 Task: Enable the option "Interlaced mode" for "H.264/MPEG-4 Part 10/AVC encoder (x264).
Action: Mouse moved to (115, 19)
Screenshot: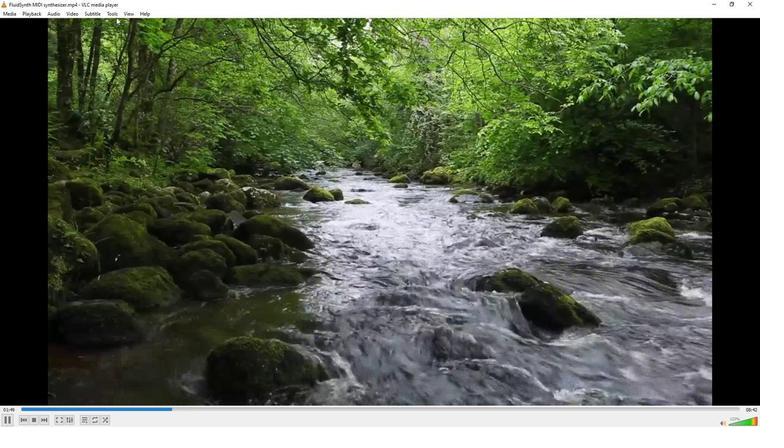 
Action: Mouse pressed left at (115, 19)
Screenshot: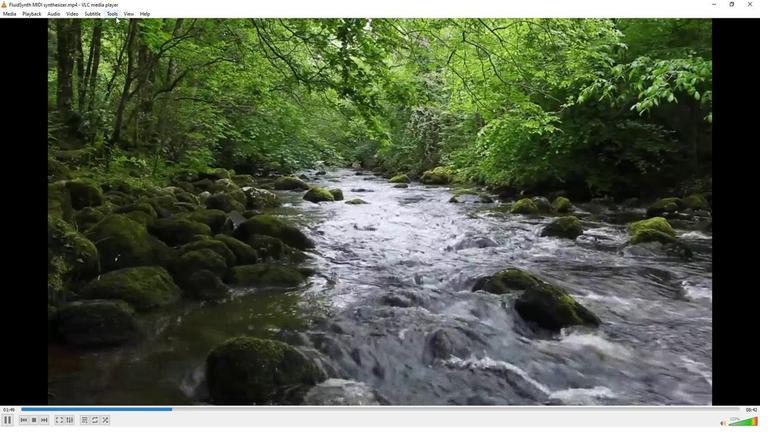 
Action: Mouse moved to (125, 112)
Screenshot: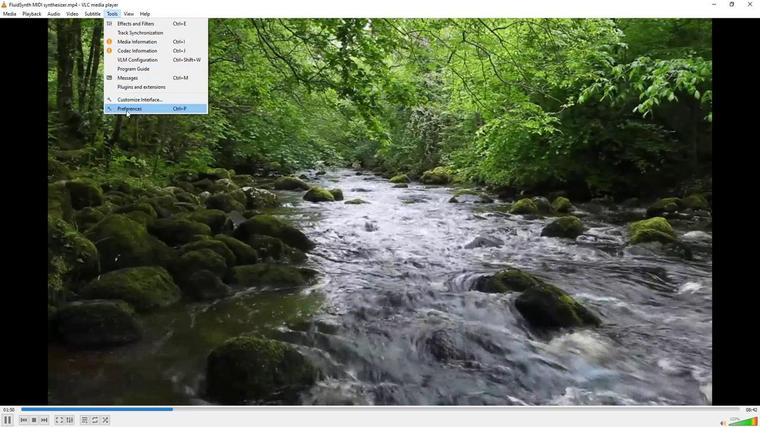 
Action: Mouse pressed left at (125, 112)
Screenshot: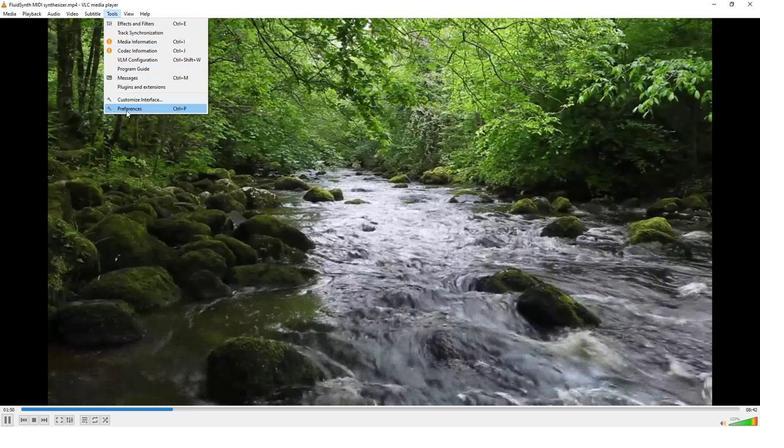 
Action: Mouse moved to (89, 329)
Screenshot: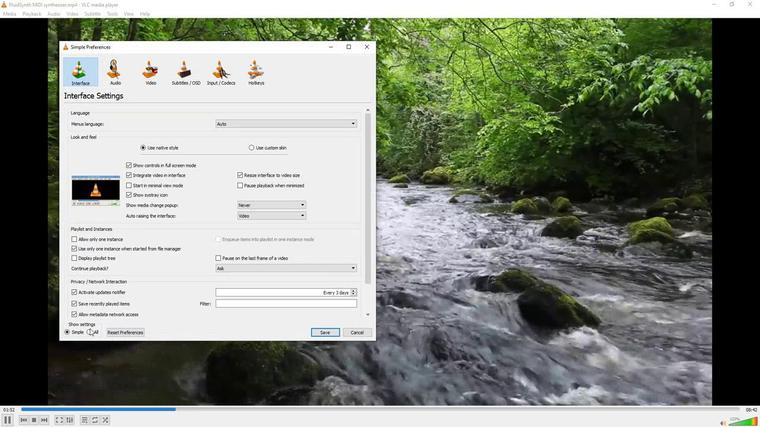 
Action: Mouse pressed left at (89, 329)
Screenshot: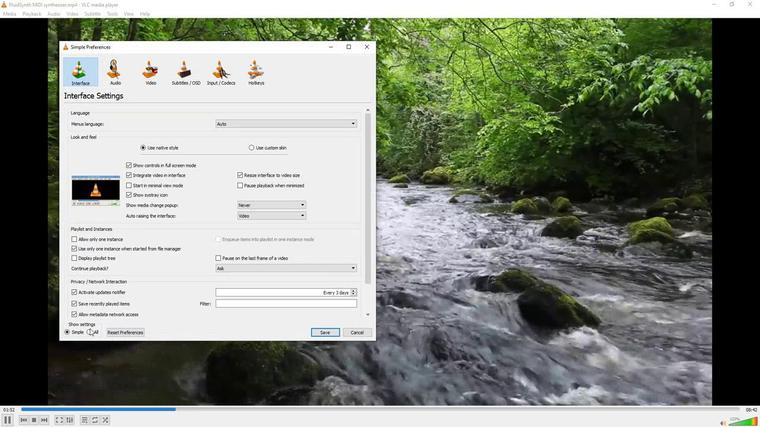 
Action: Mouse moved to (77, 253)
Screenshot: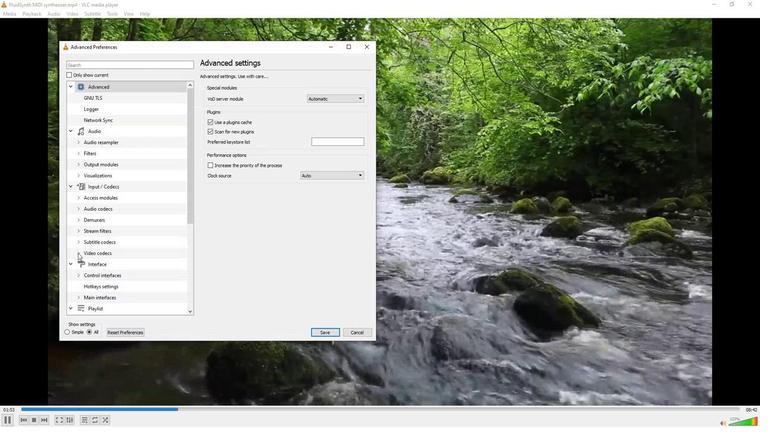 
Action: Mouse pressed left at (77, 253)
Screenshot: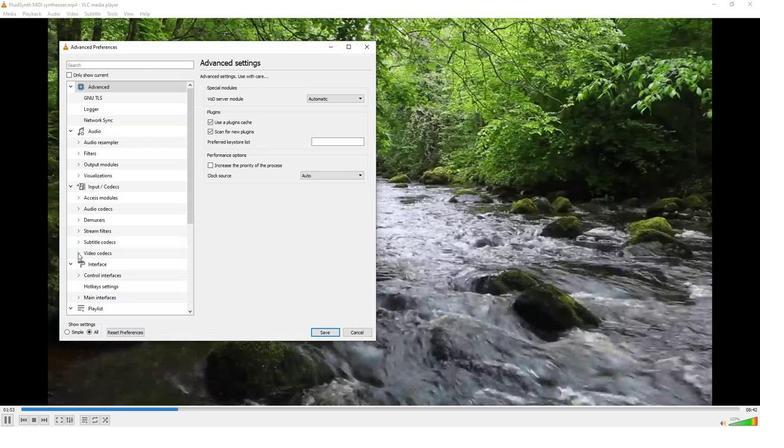 
Action: Mouse moved to (87, 262)
Screenshot: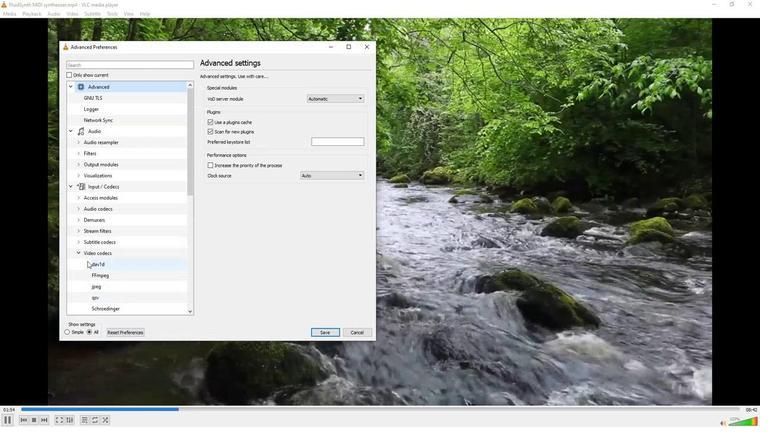 
Action: Mouse scrolled (87, 262) with delta (0, 0)
Screenshot: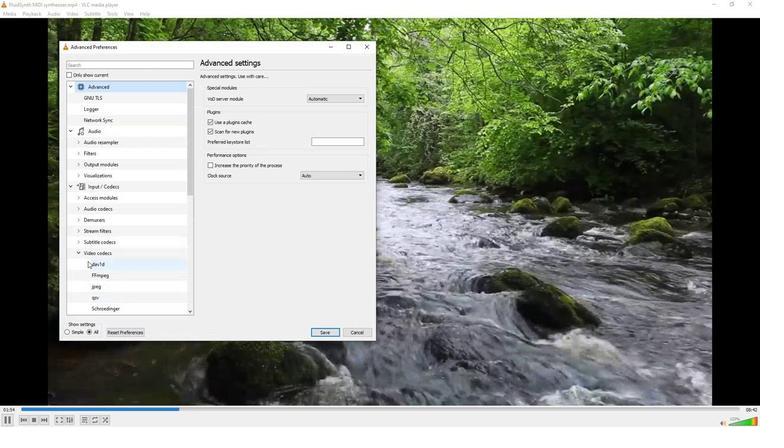 
Action: Mouse moved to (103, 308)
Screenshot: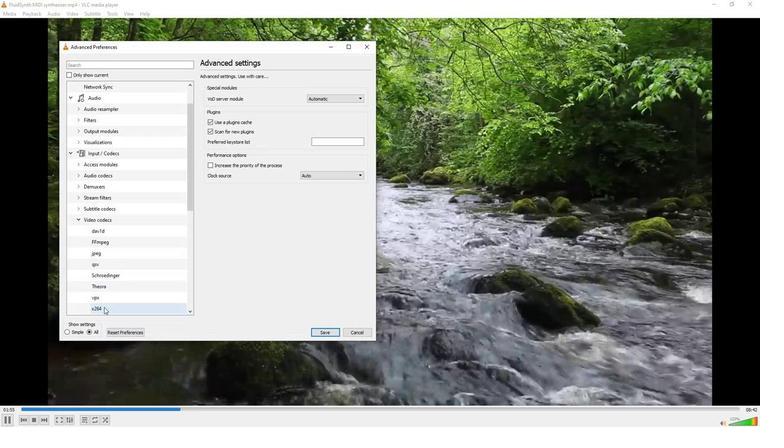 
Action: Mouse pressed left at (103, 308)
Screenshot: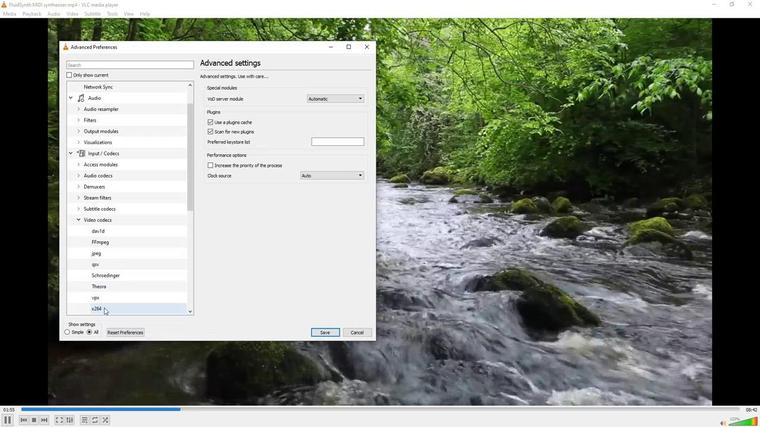 
Action: Mouse moved to (206, 273)
Screenshot: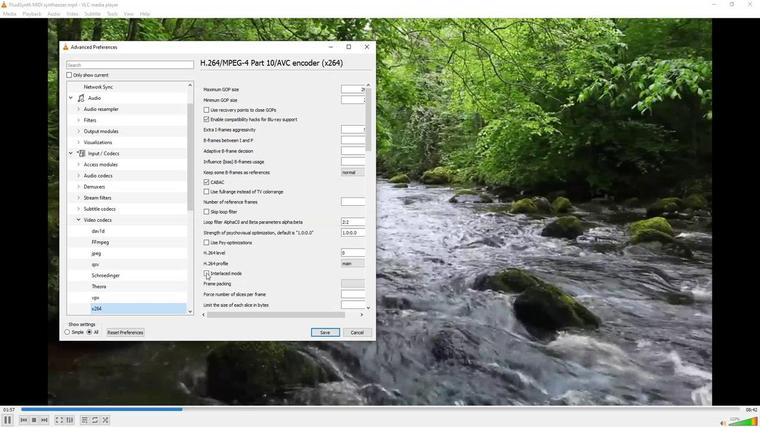 
Action: Mouse pressed left at (206, 273)
Screenshot: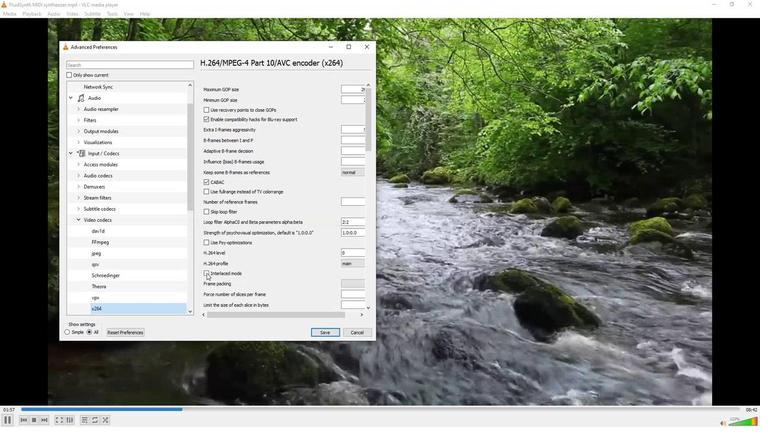 
Action: Mouse moved to (223, 272)
Screenshot: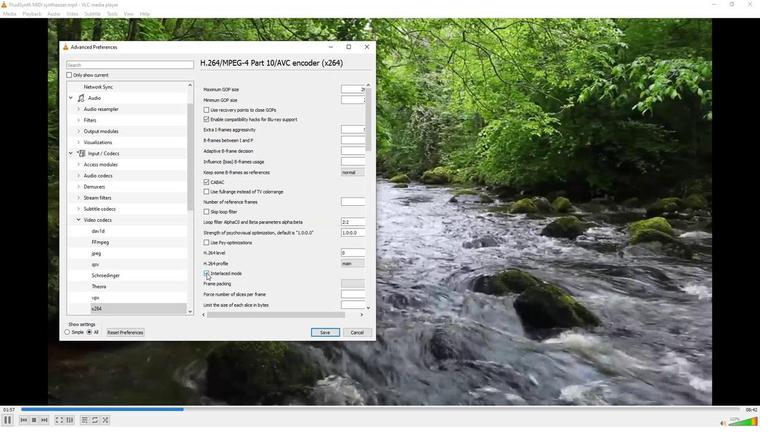 
